 Task: Move the task Integrate a new chat system for customer service to the section Done in the project AgileFire and filter the tasks in the project by High Priority
Action: Mouse moved to (420, 437)
Screenshot: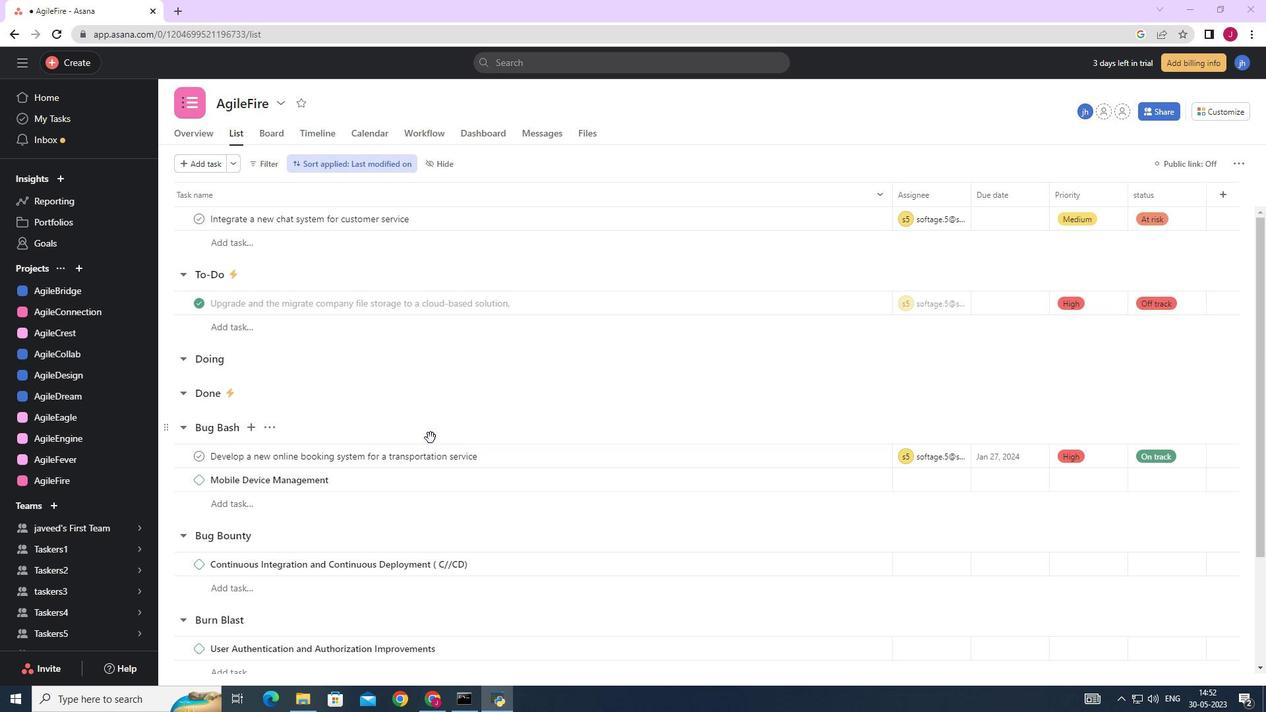 
Action: Mouse scrolled (420, 438) with delta (0, 0)
Screenshot: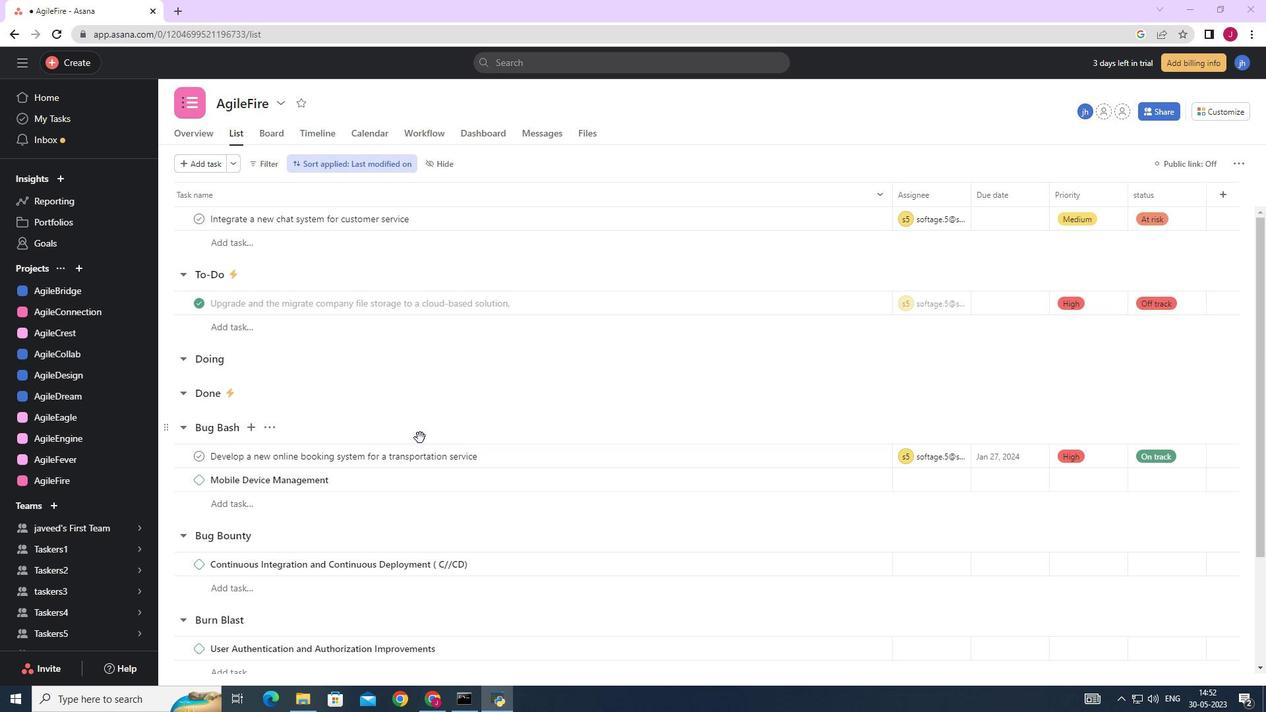
Action: Mouse scrolled (420, 438) with delta (0, 0)
Screenshot: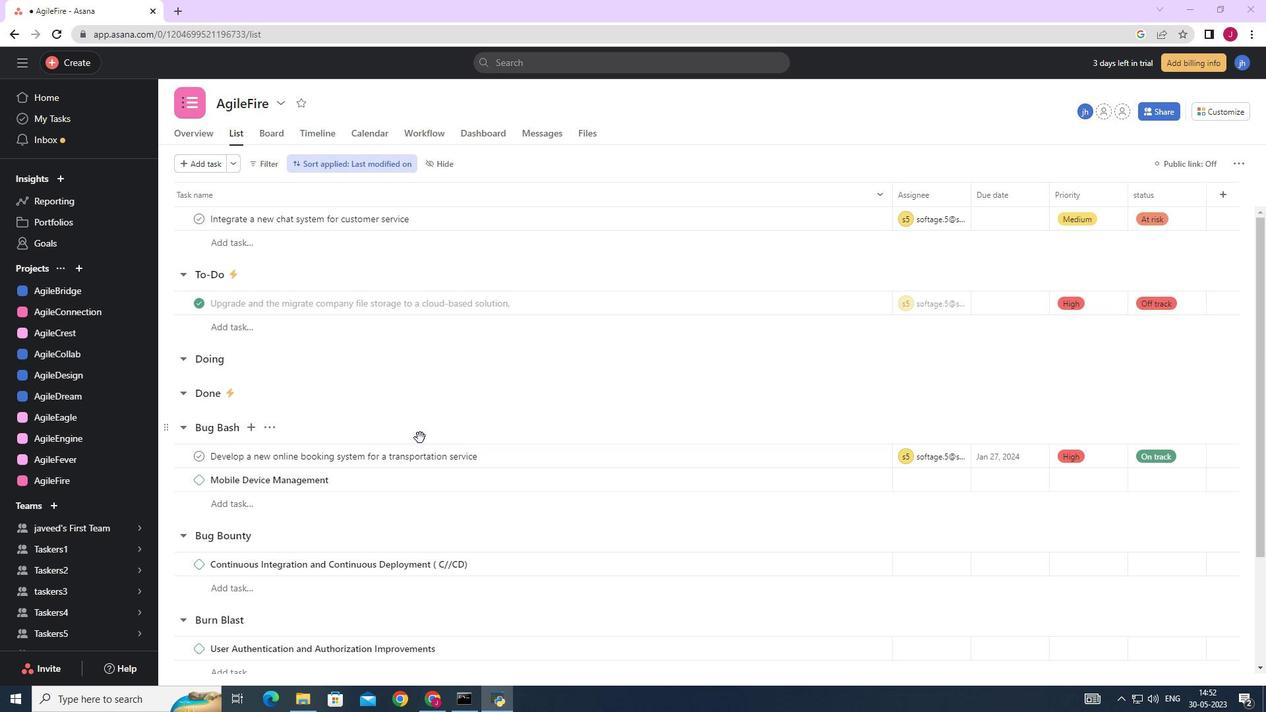 
Action: Mouse moved to (373, 368)
Screenshot: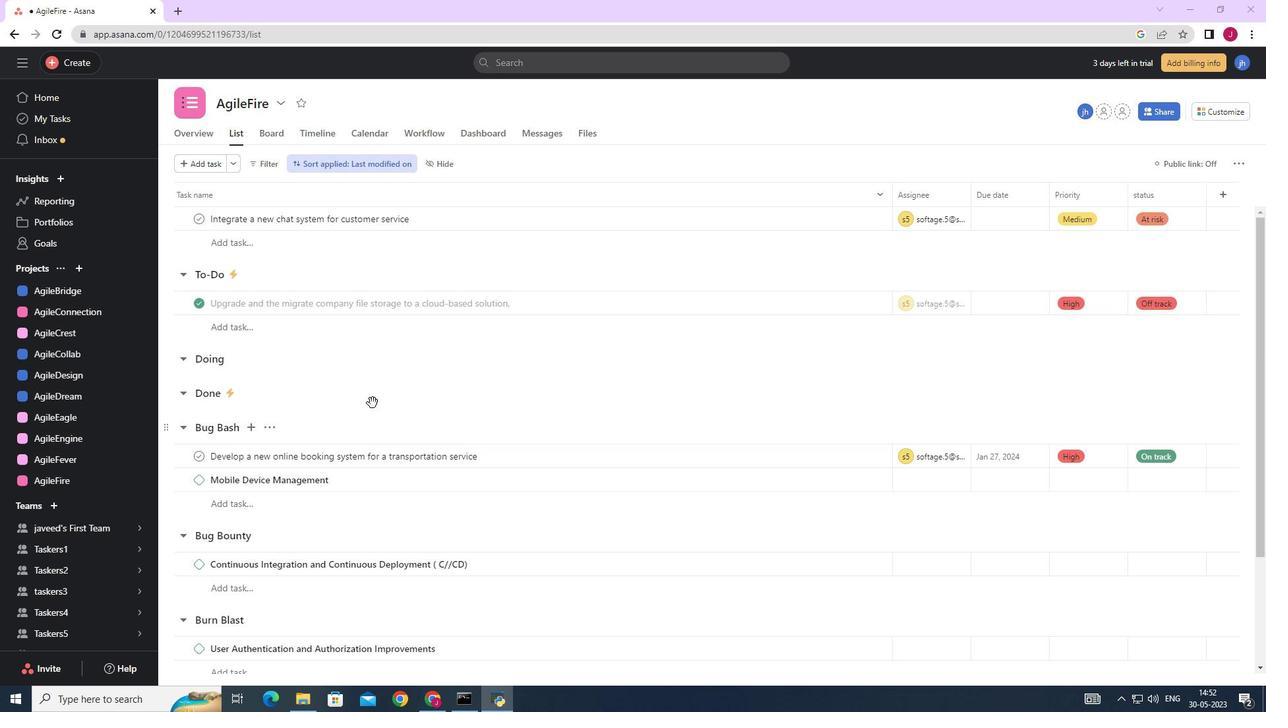 
Action: Mouse scrolled (373, 368) with delta (0, 0)
Screenshot: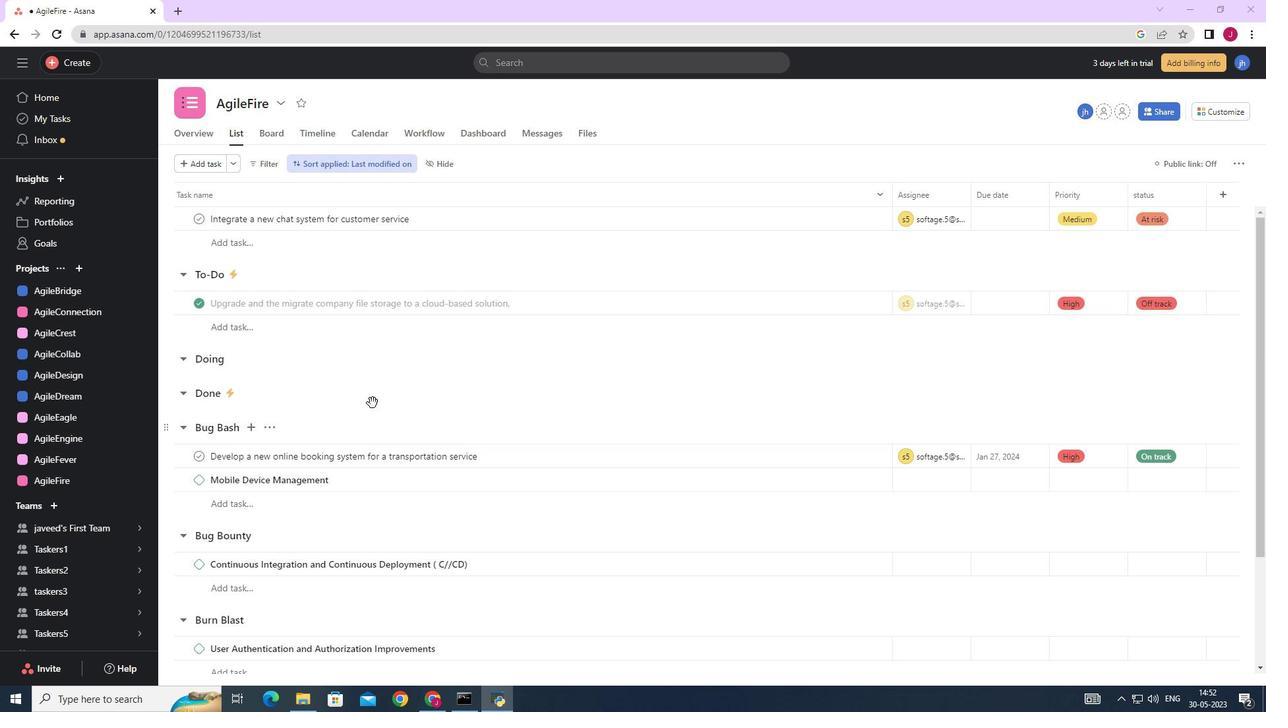 
Action: Mouse scrolled (373, 368) with delta (0, 0)
Screenshot: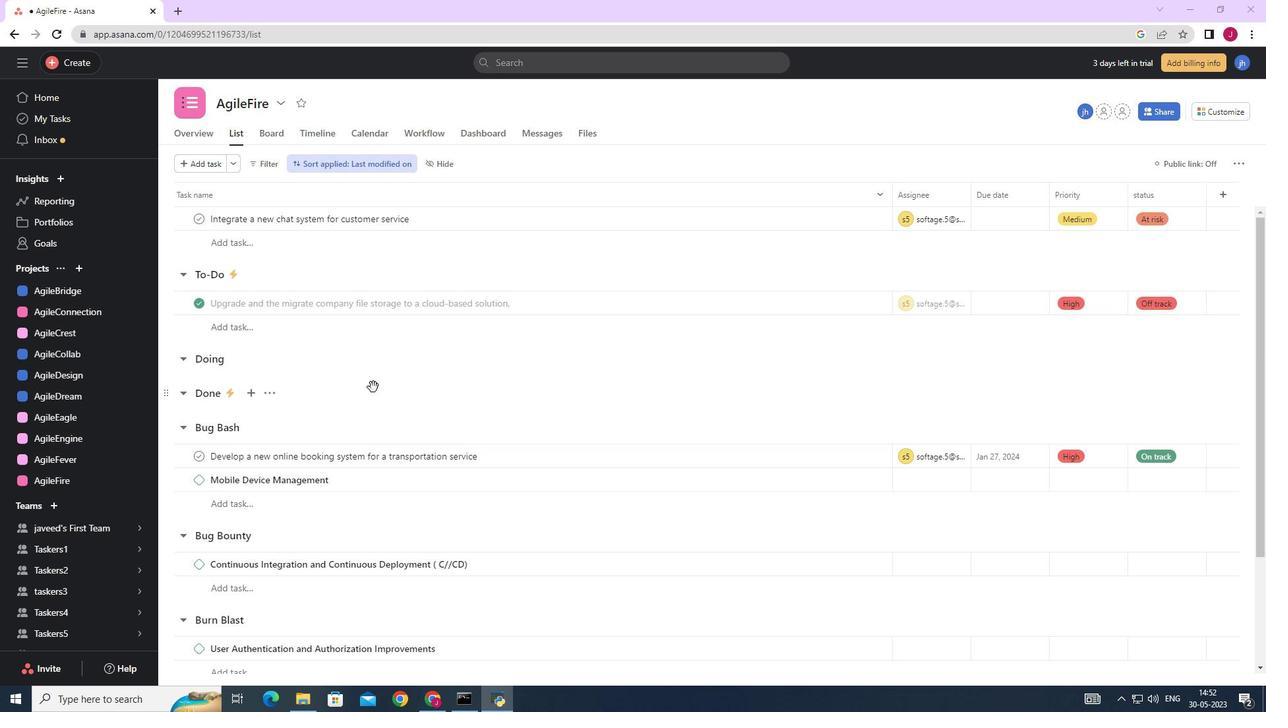 
Action: Mouse scrolled (373, 368) with delta (0, 0)
Screenshot: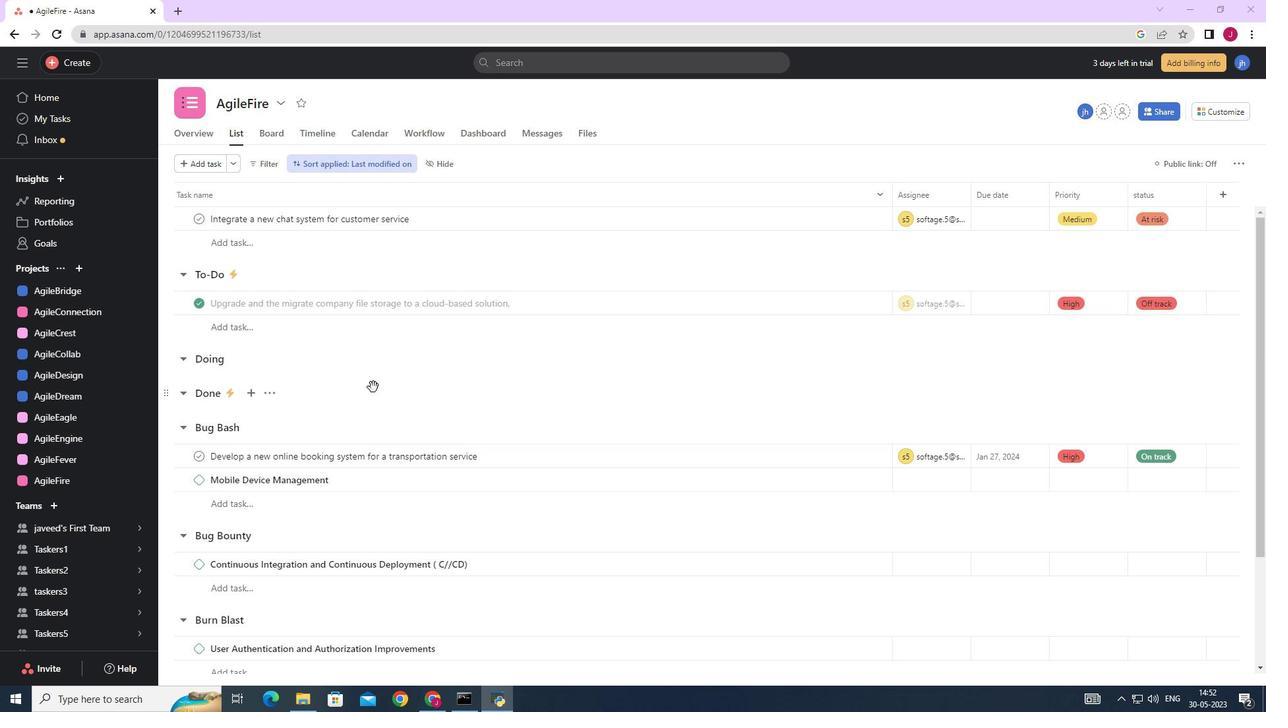 
Action: Mouse moved to (371, 365)
Screenshot: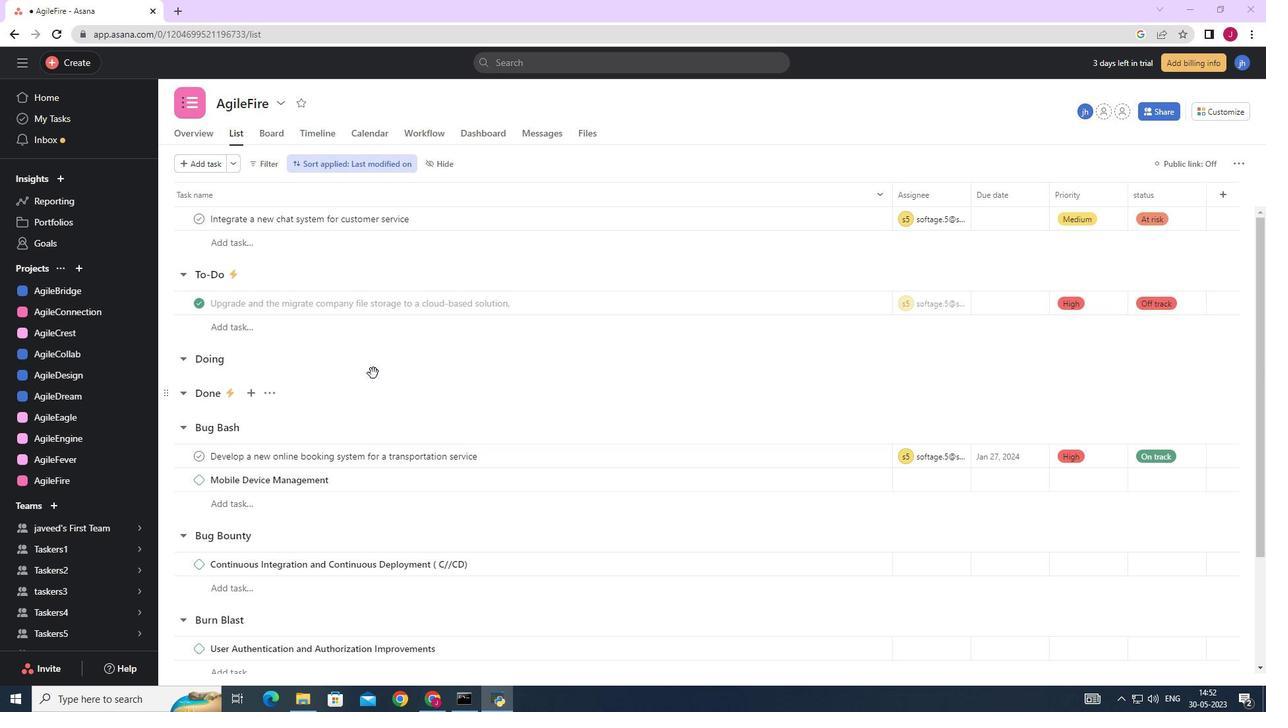 
Action: Mouse scrolled (371, 366) with delta (0, 0)
Screenshot: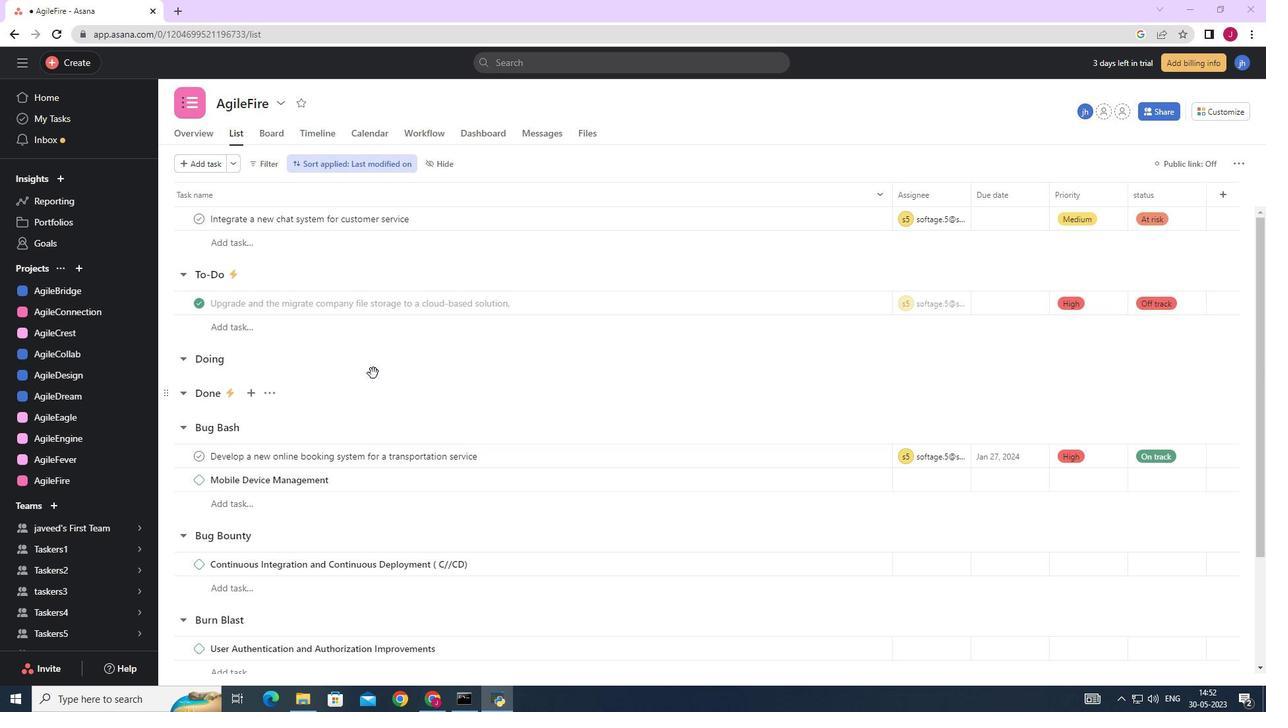 
Action: Mouse moved to (857, 215)
Screenshot: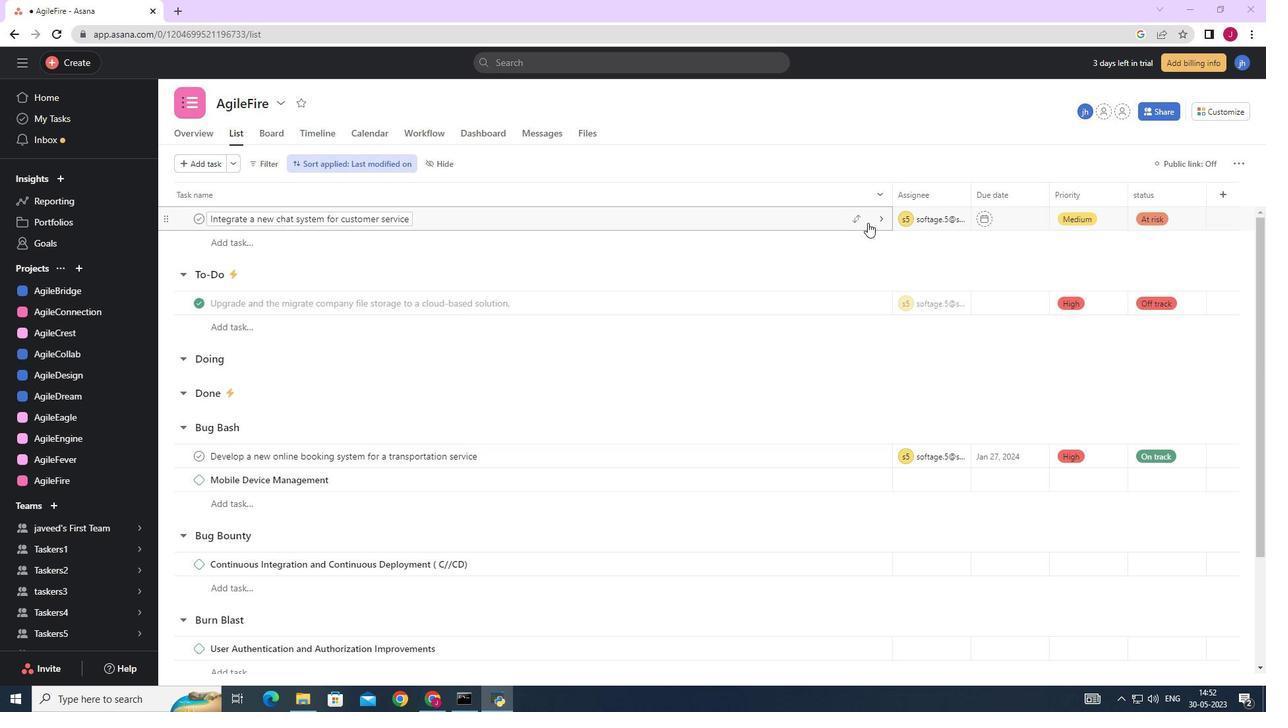 
Action: Mouse pressed left at (857, 215)
Screenshot: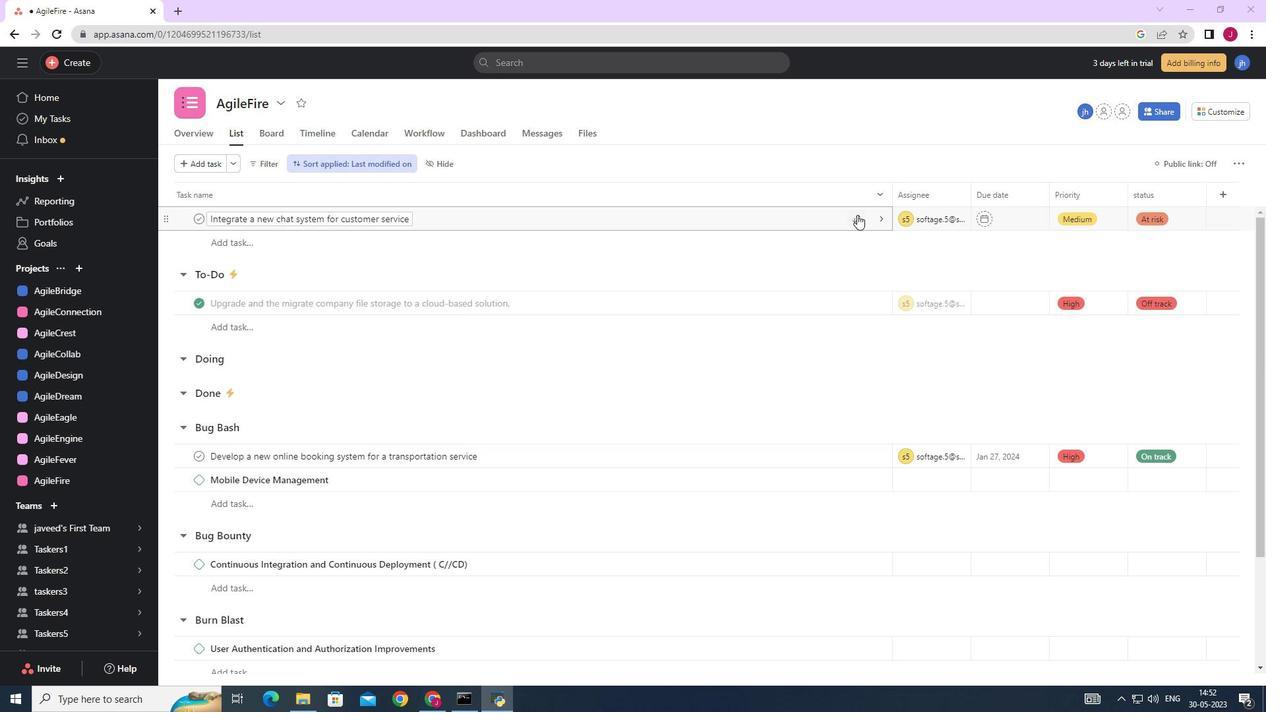 
Action: Mouse moved to (785, 335)
Screenshot: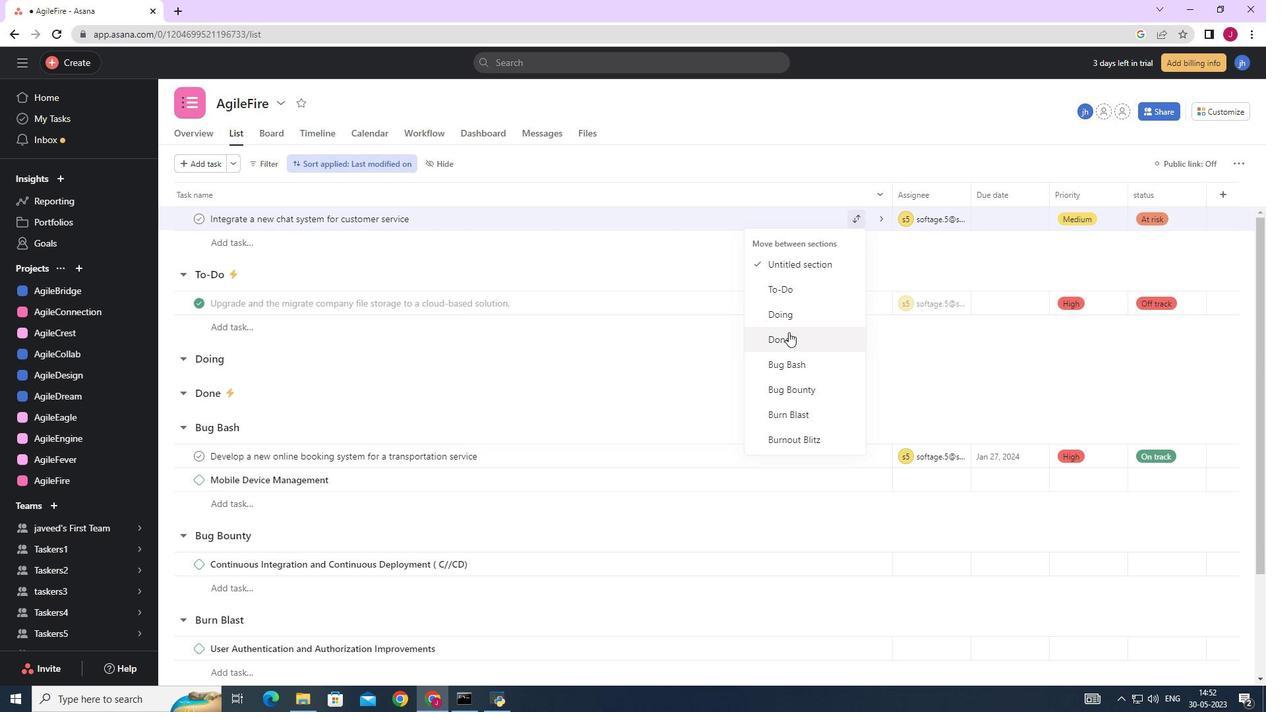 
Action: Mouse pressed left at (785, 335)
Screenshot: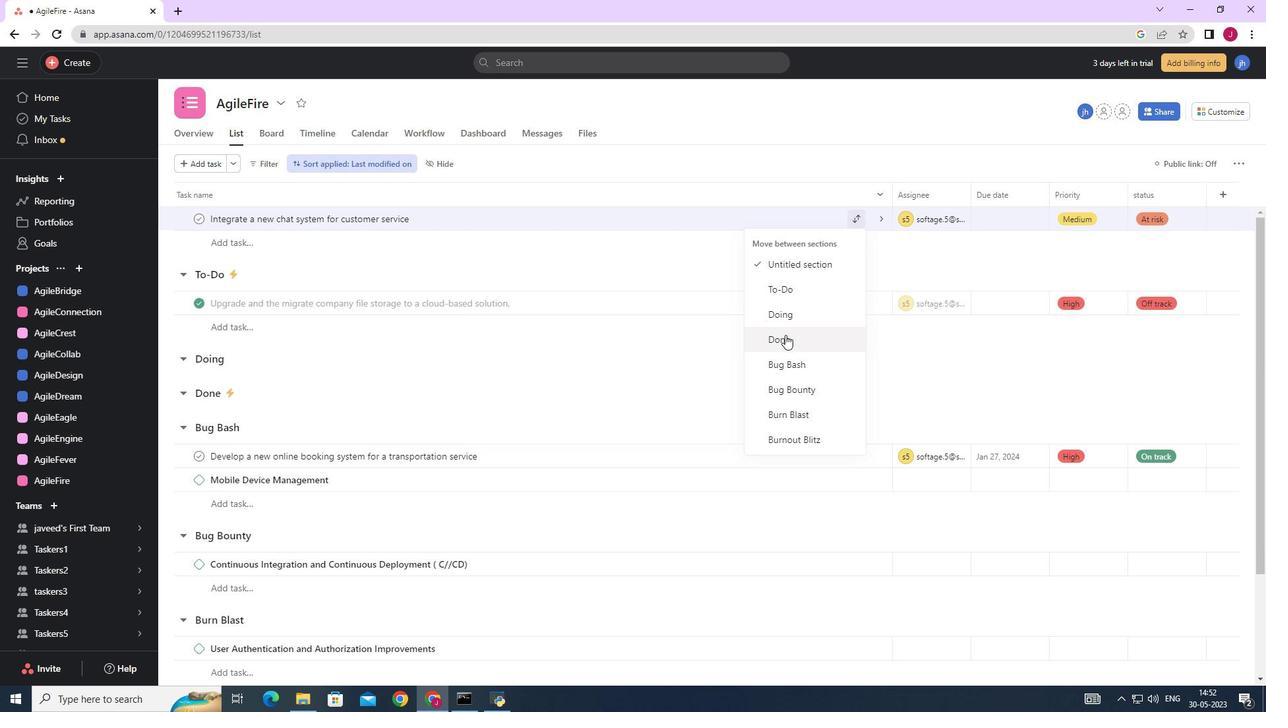 
Action: Mouse moved to (257, 164)
Screenshot: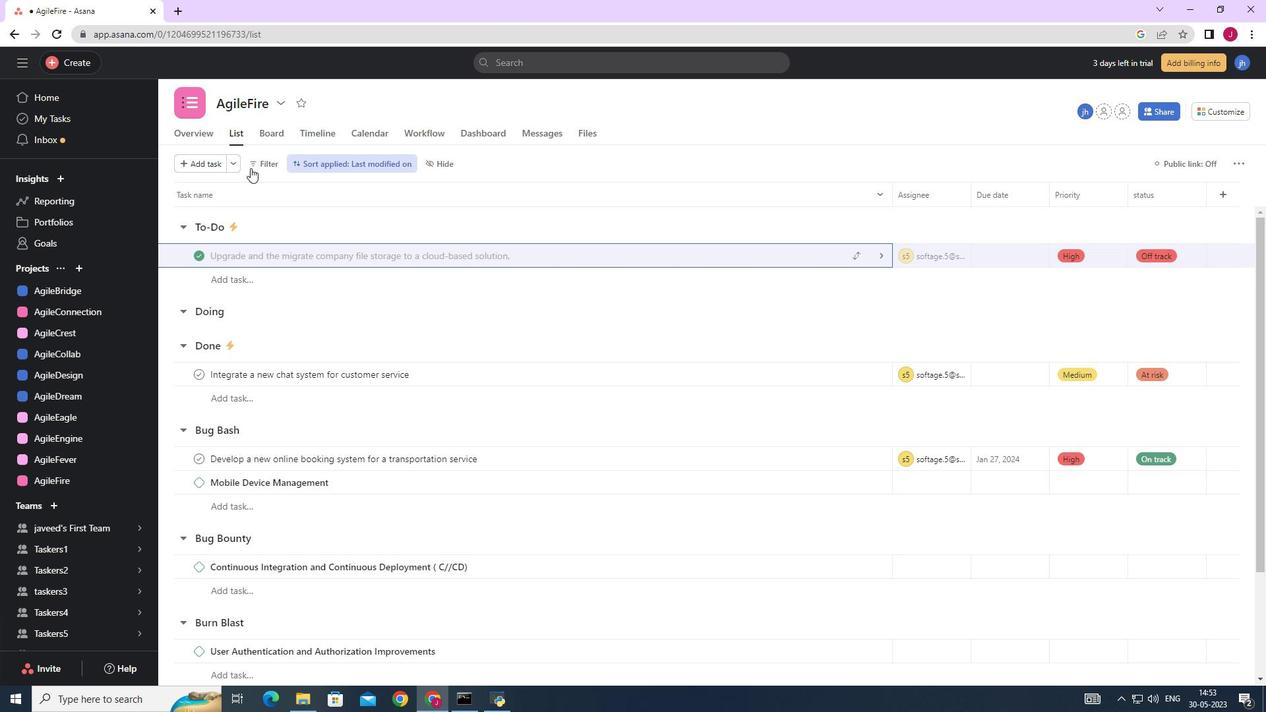 
Action: Mouse pressed left at (257, 164)
Screenshot: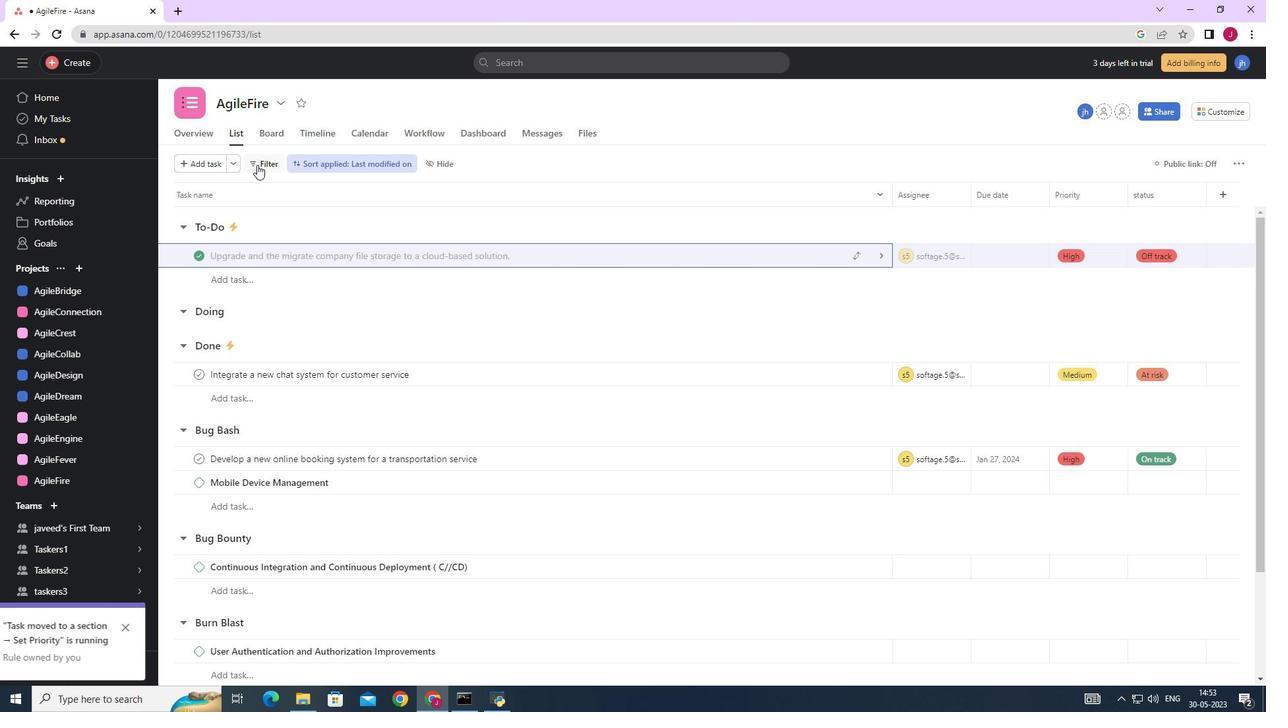 
Action: Mouse moved to (315, 268)
Screenshot: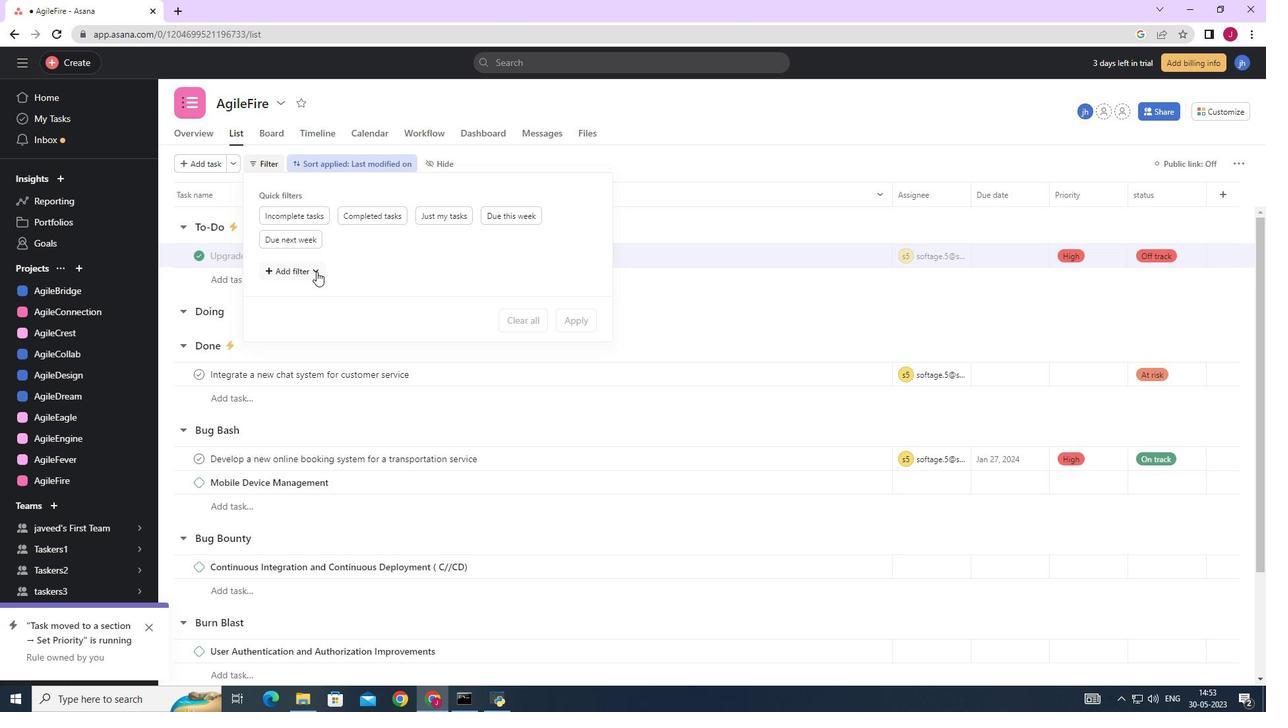 
Action: Mouse pressed left at (315, 268)
Screenshot: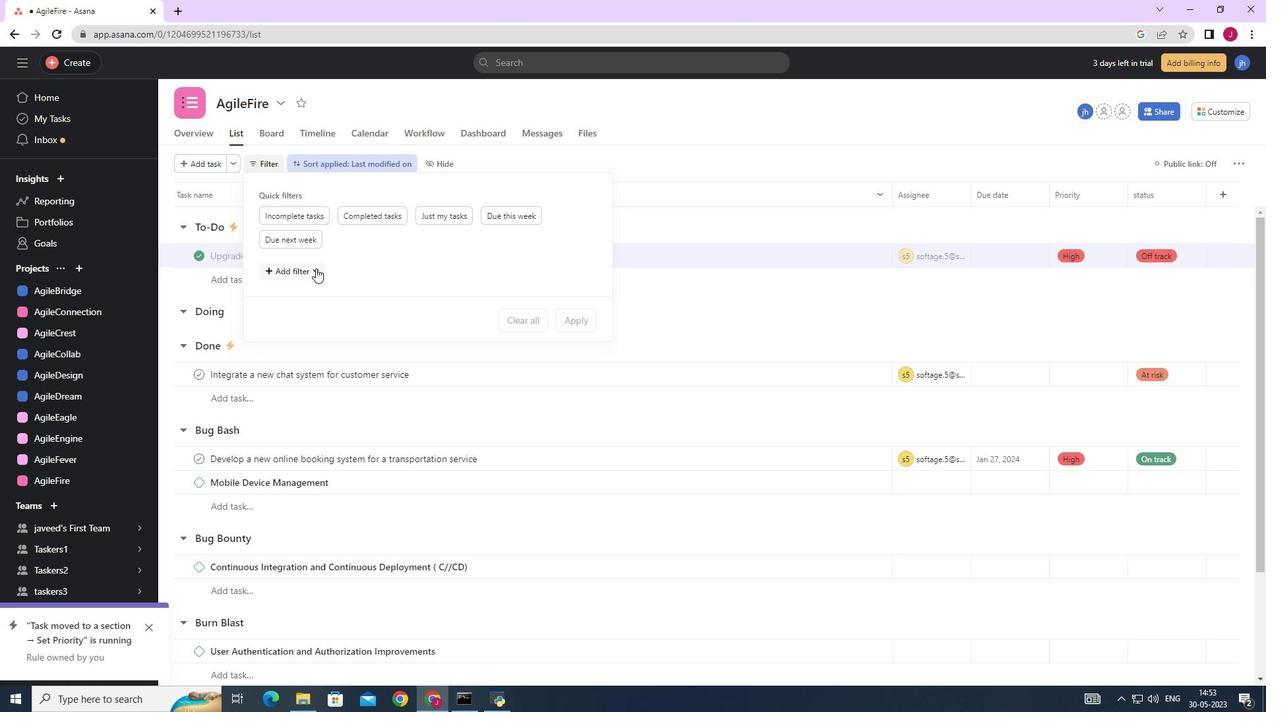 
Action: Mouse moved to (289, 498)
Screenshot: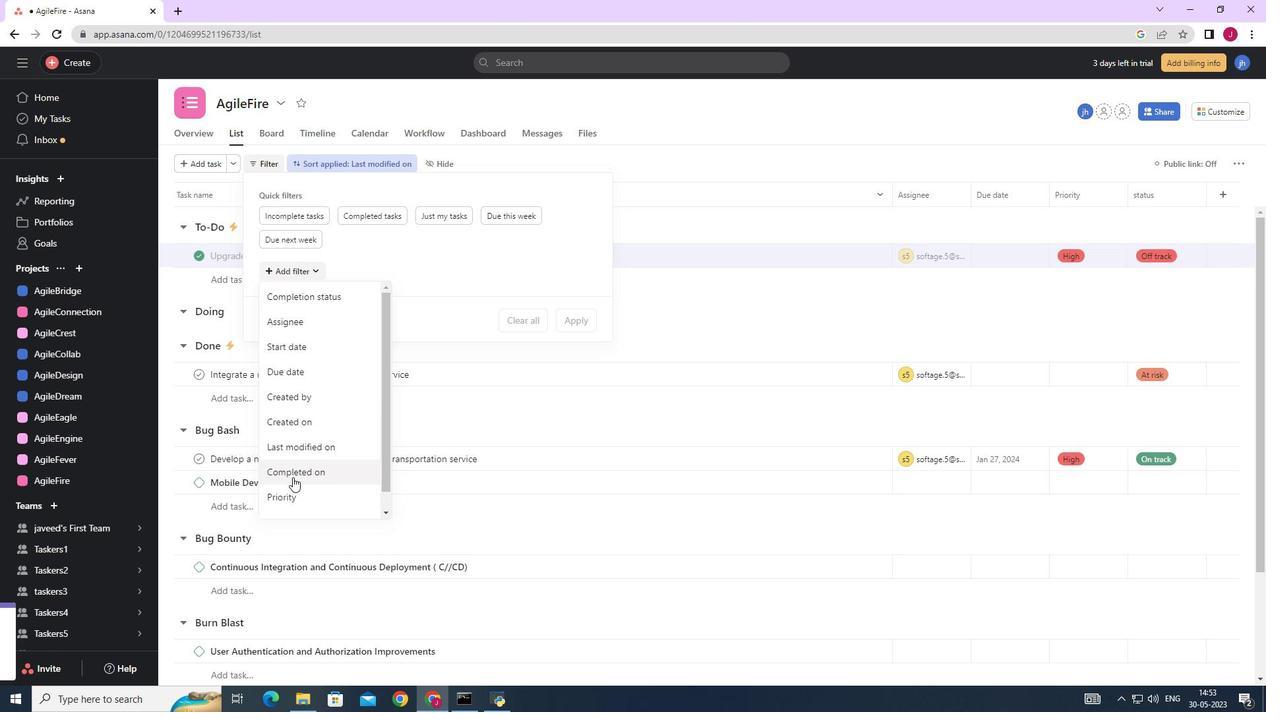 
Action: Mouse pressed left at (289, 498)
Screenshot: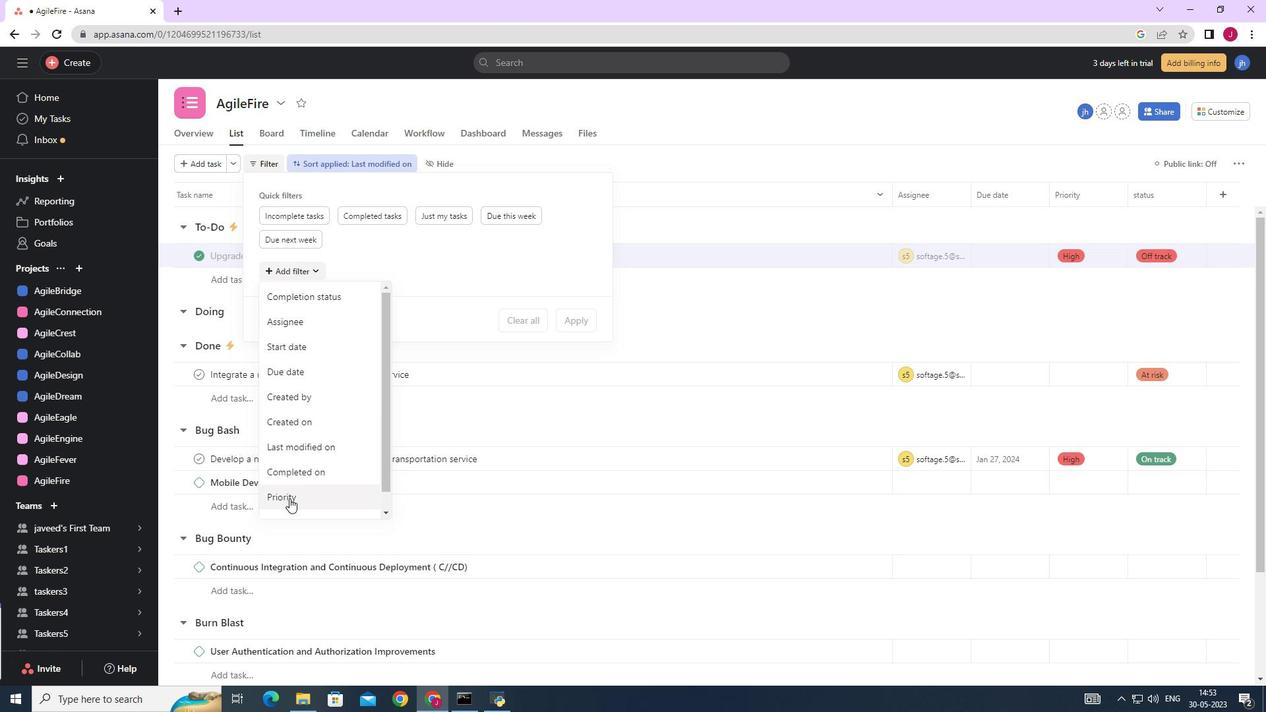 
Action: Mouse moved to (568, 367)
Screenshot: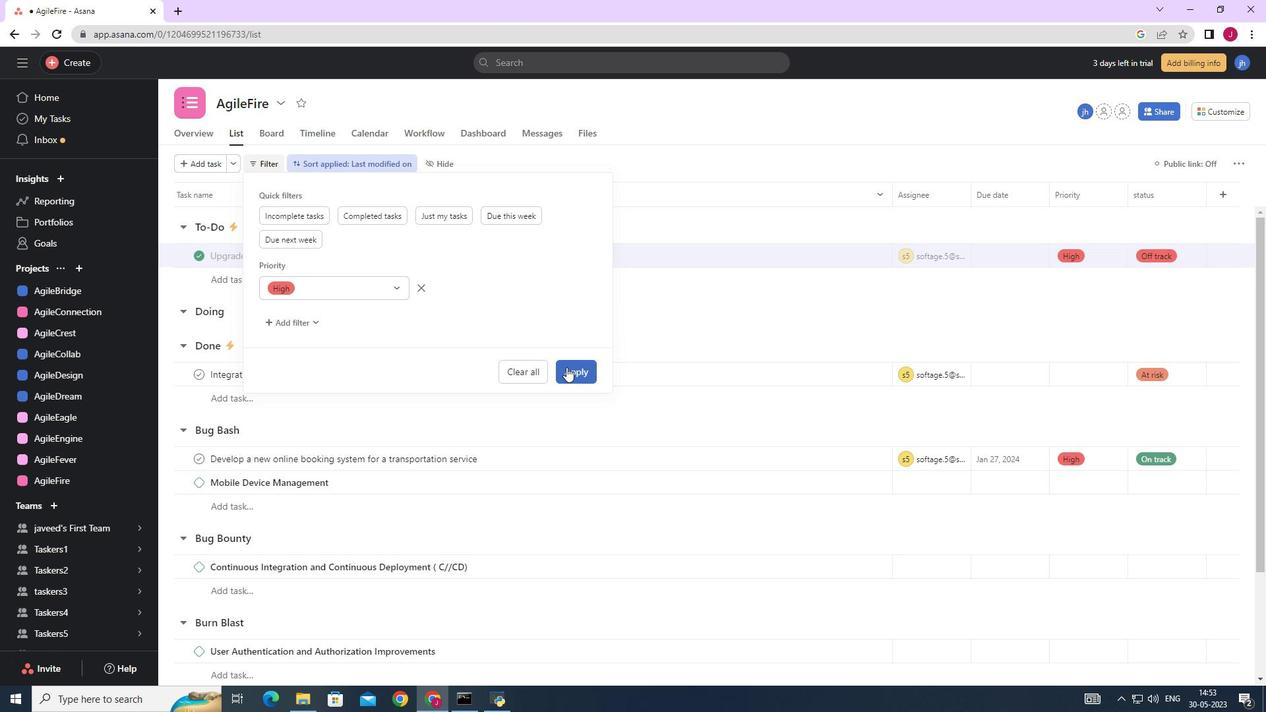 
Action: Mouse pressed left at (568, 367)
Screenshot: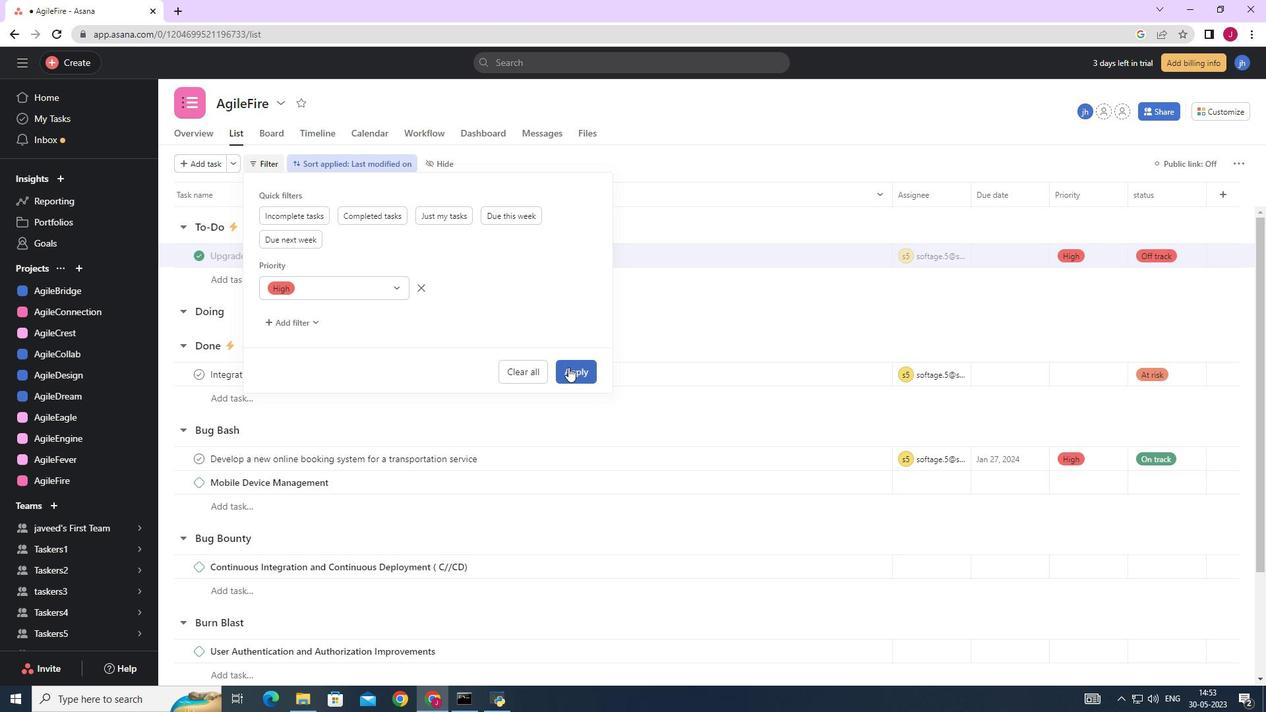 
Action: Mouse moved to (592, 396)
Screenshot: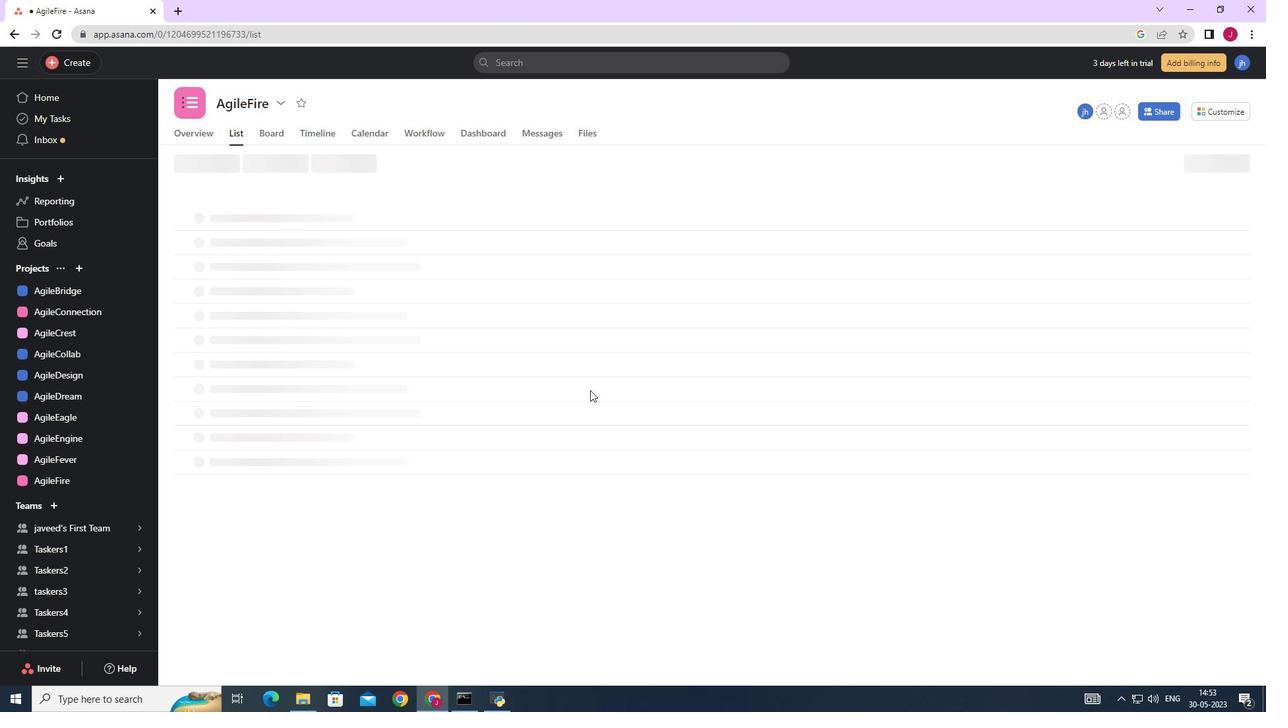 
